 Task: Create a due date automation trigger when advanced on, on the monday after a card is due add fields without custom field "Resume" set to a number lower or equal to 1 and lower than 10 at 11:00 AM.
Action: Mouse moved to (1033, 82)
Screenshot: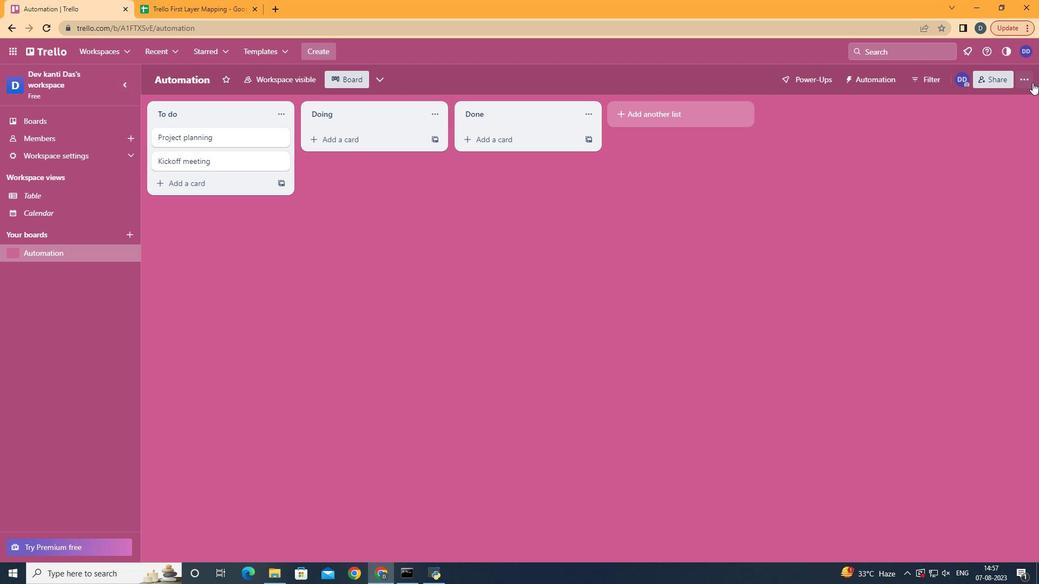 
Action: Mouse pressed left at (1033, 82)
Screenshot: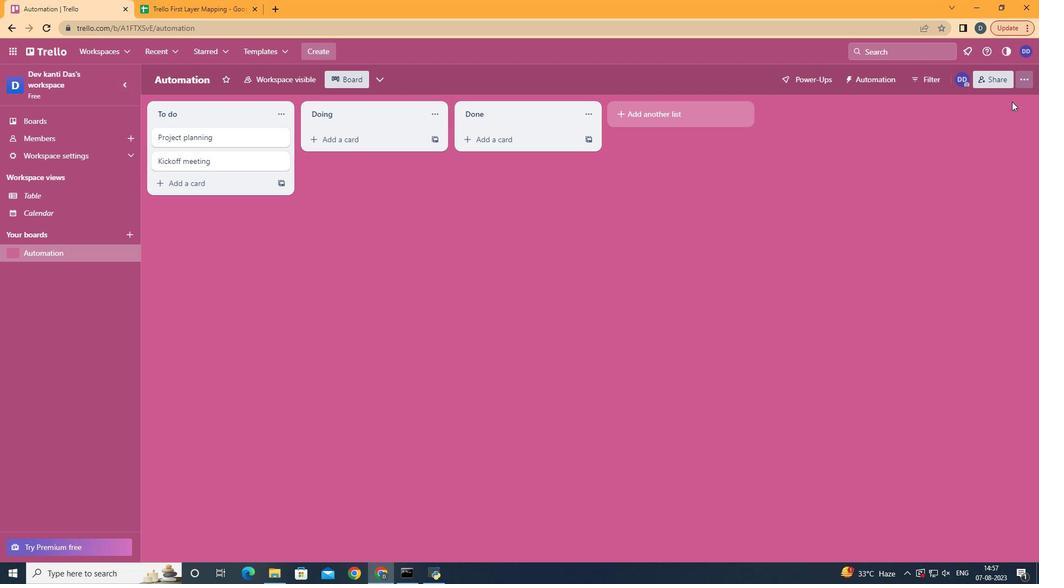 
Action: Mouse moved to (932, 233)
Screenshot: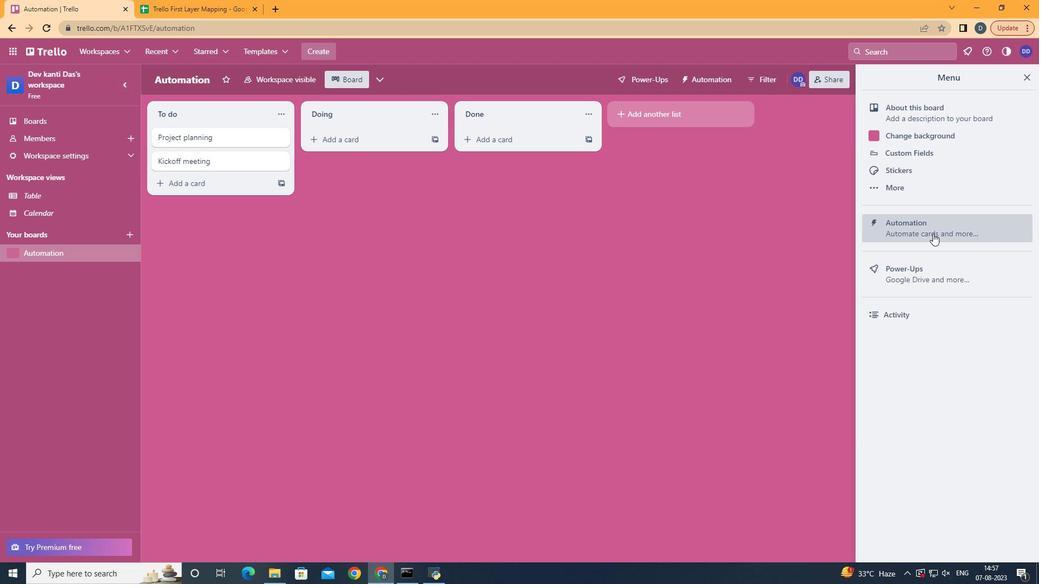 
Action: Mouse pressed left at (932, 233)
Screenshot: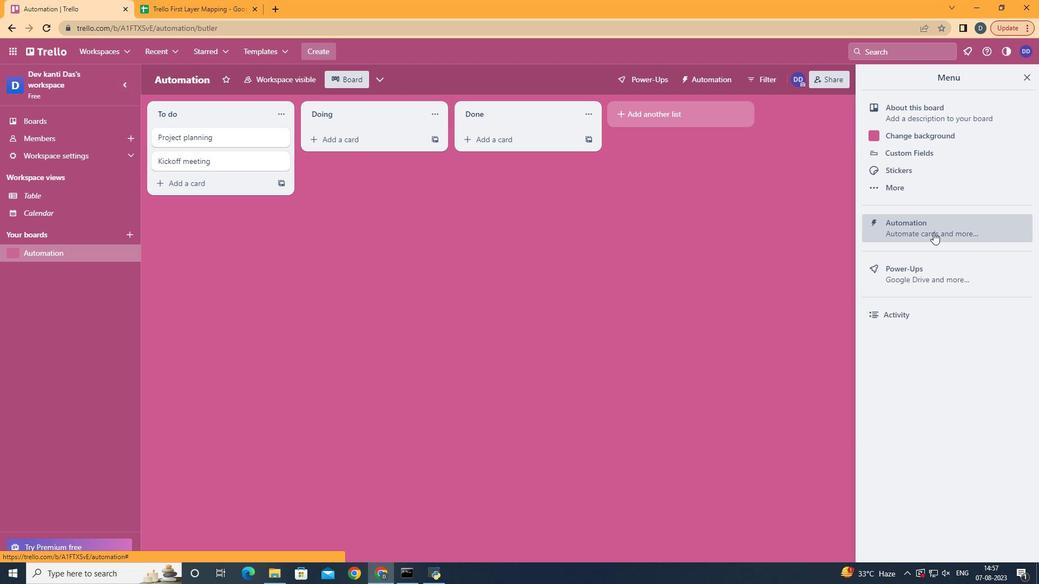 
Action: Mouse moved to (222, 218)
Screenshot: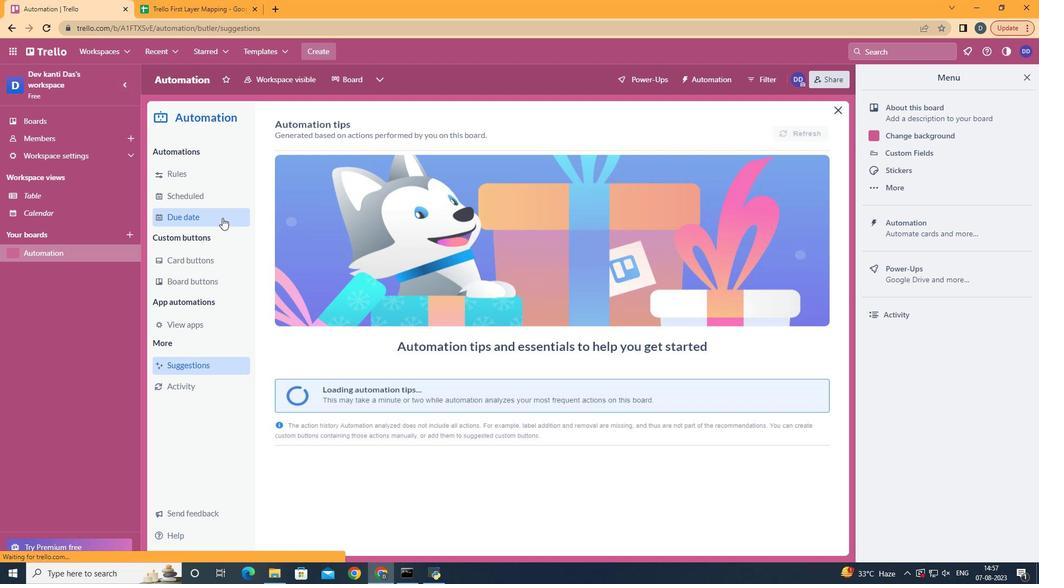 
Action: Mouse pressed left at (222, 218)
Screenshot: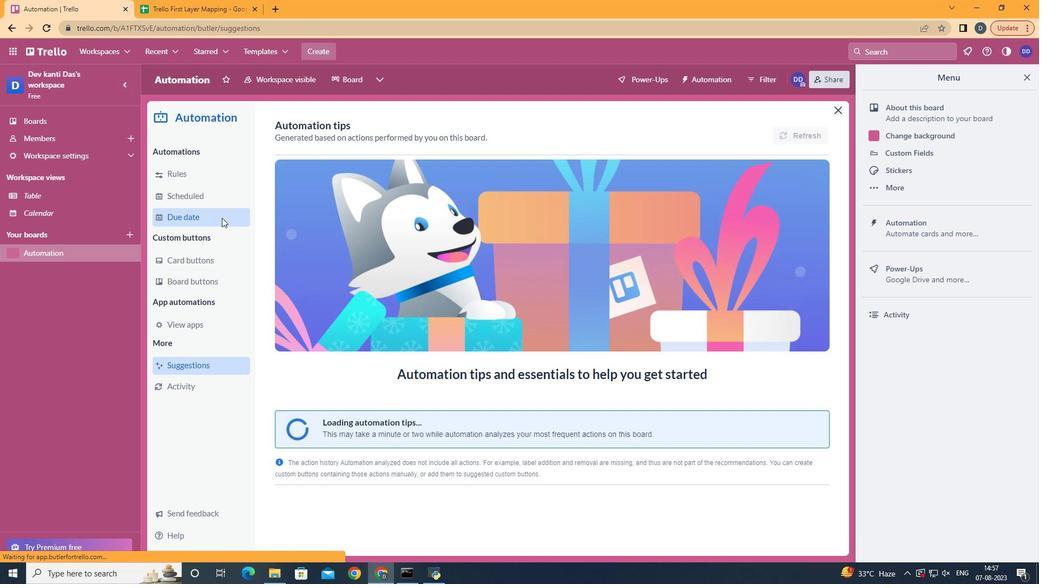 
Action: Mouse moved to (768, 128)
Screenshot: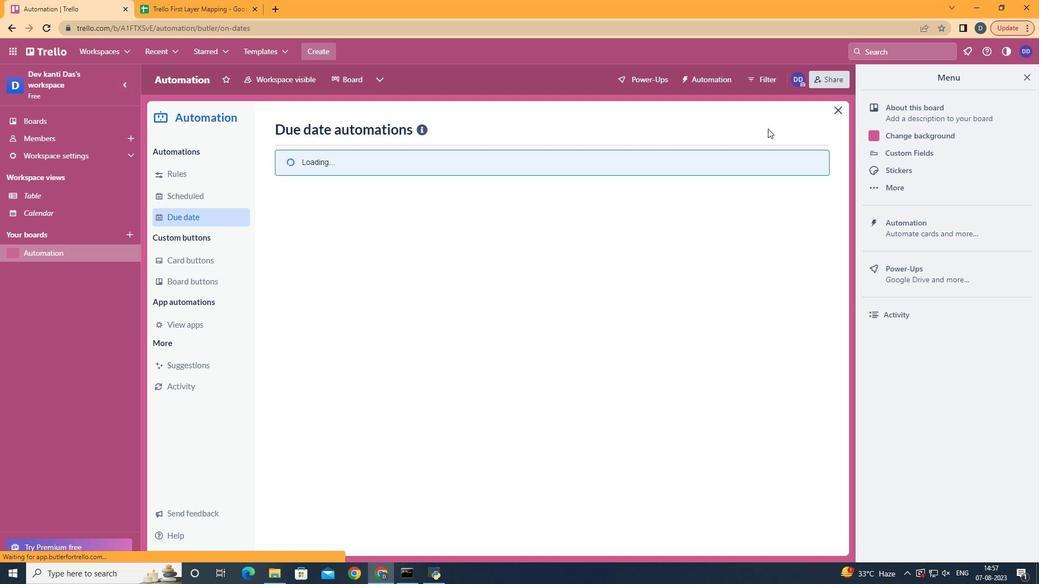 
Action: Mouse pressed left at (768, 128)
Screenshot: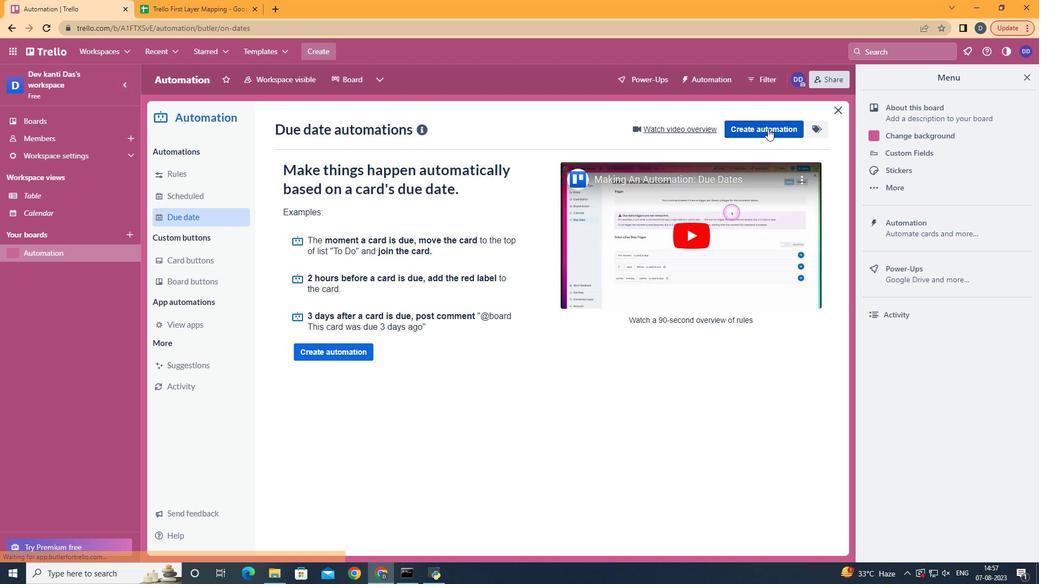 
Action: Mouse pressed left at (768, 128)
Screenshot: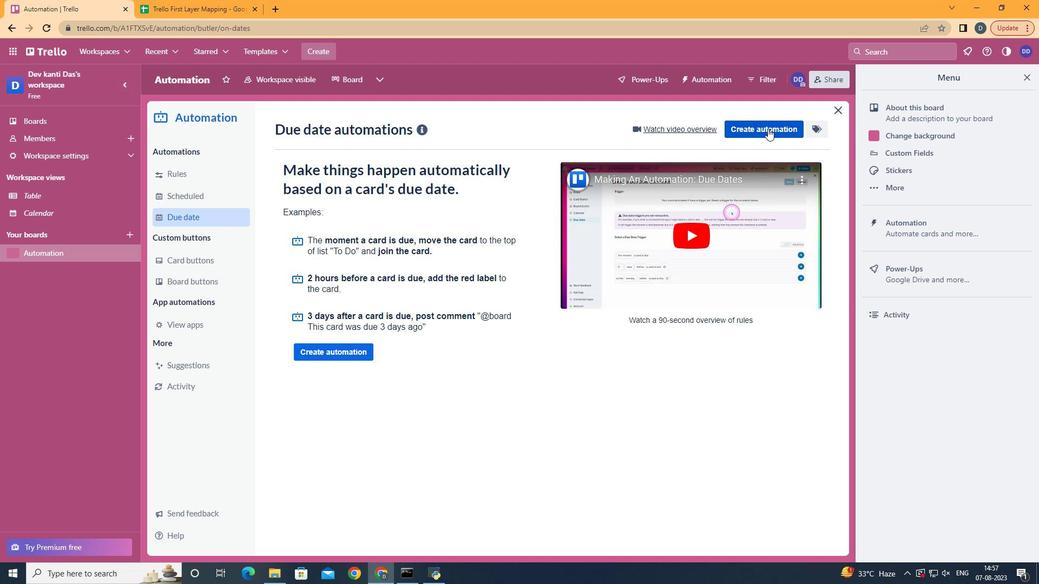 
Action: Mouse moved to (551, 234)
Screenshot: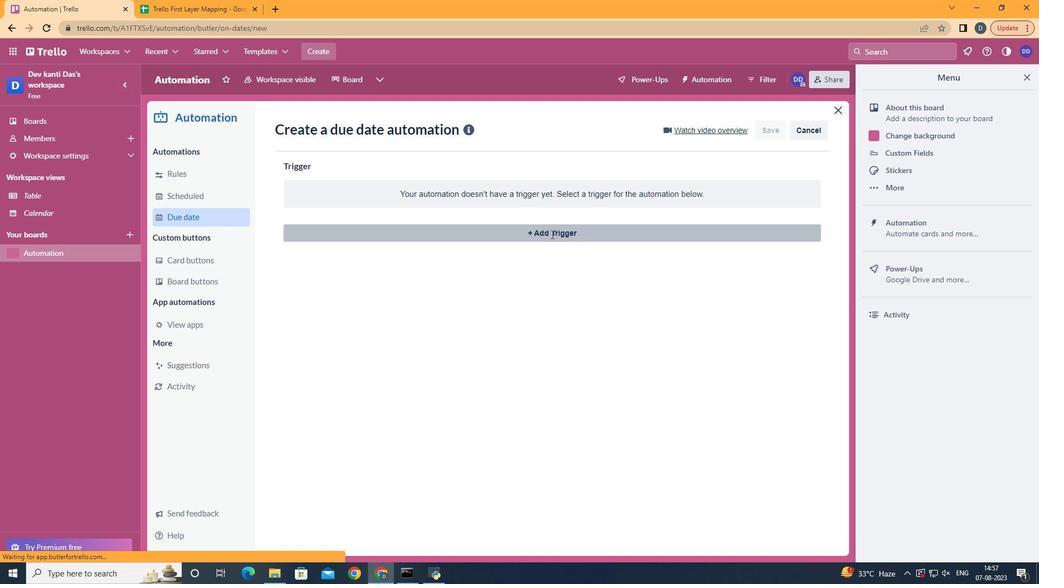 
Action: Mouse pressed left at (551, 234)
Screenshot: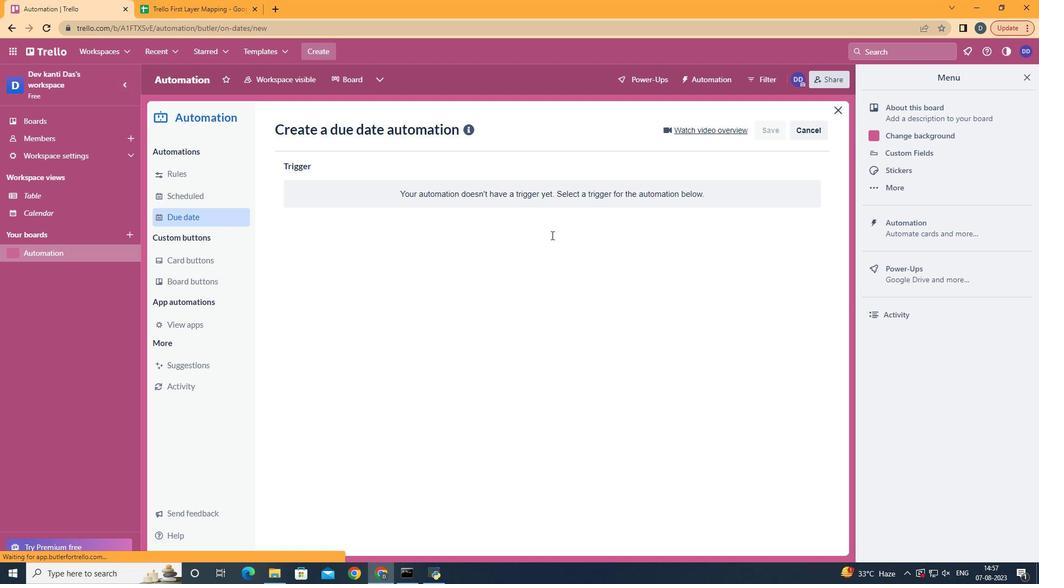 
Action: Mouse moved to (355, 278)
Screenshot: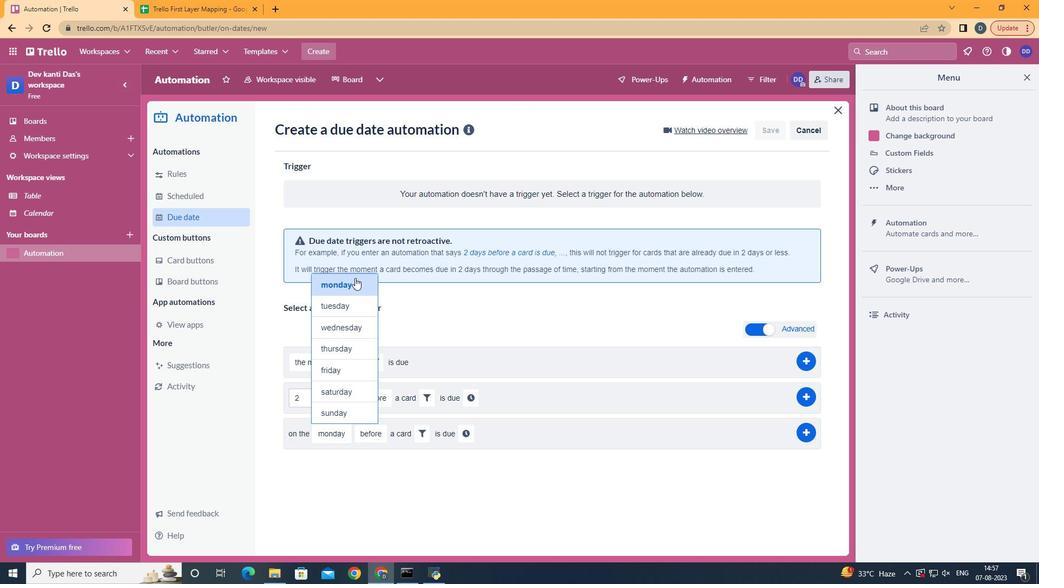 
Action: Mouse pressed left at (355, 278)
Screenshot: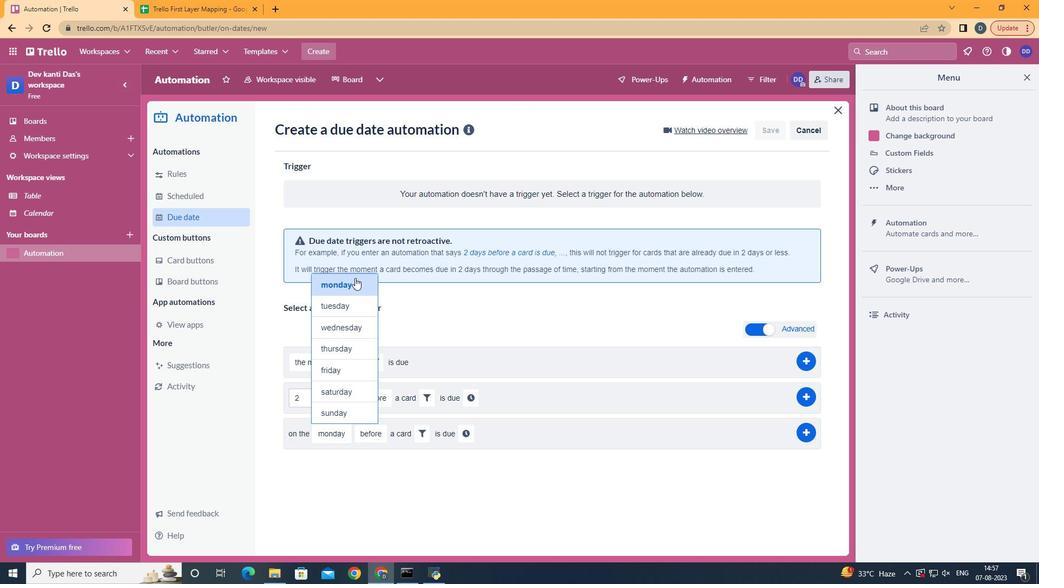 
Action: Mouse moved to (375, 471)
Screenshot: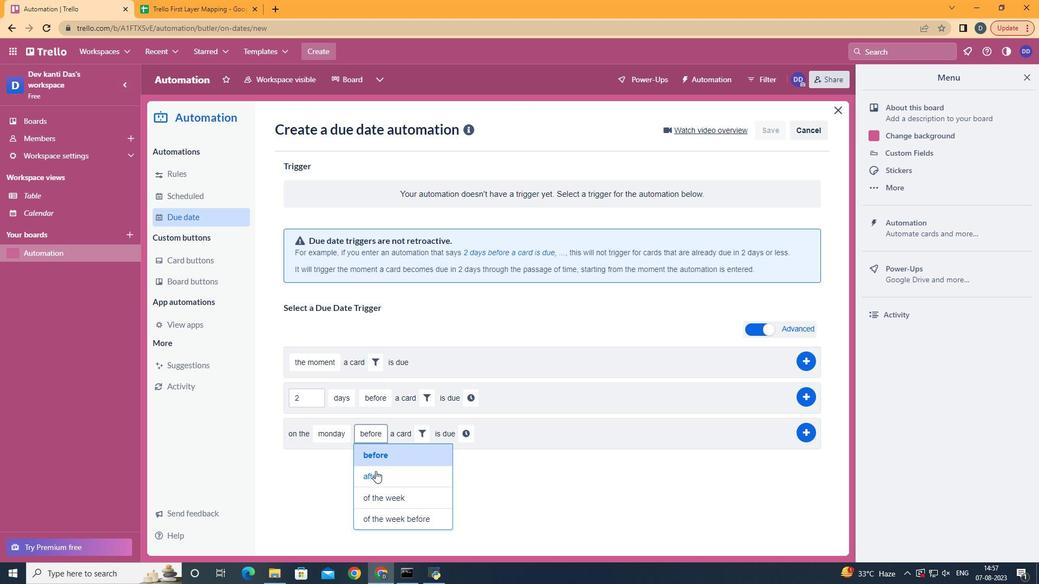 
Action: Mouse pressed left at (375, 471)
Screenshot: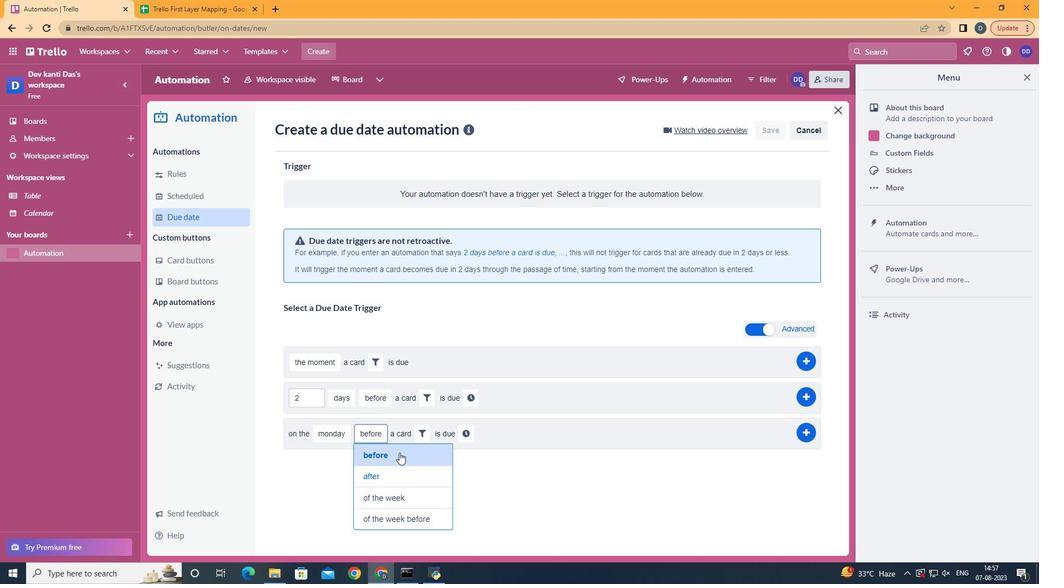 
Action: Mouse moved to (421, 425)
Screenshot: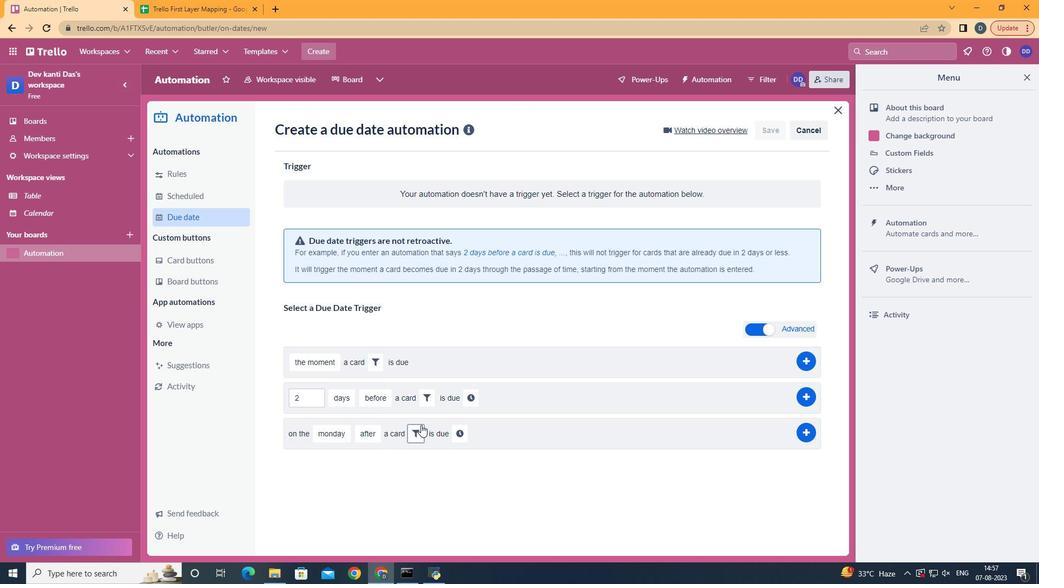 
Action: Mouse pressed left at (421, 425)
Screenshot: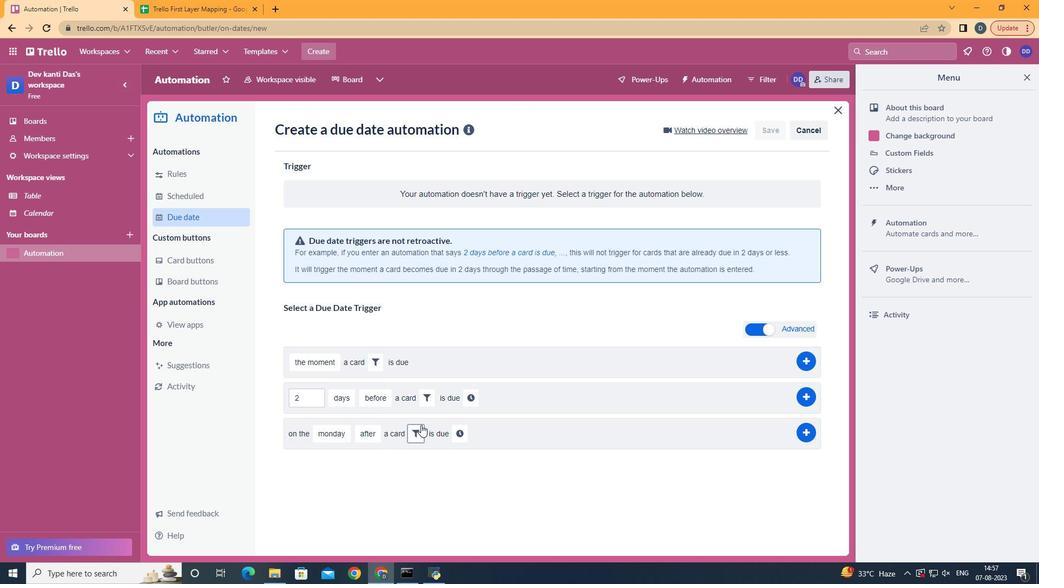 
Action: Mouse moved to (589, 466)
Screenshot: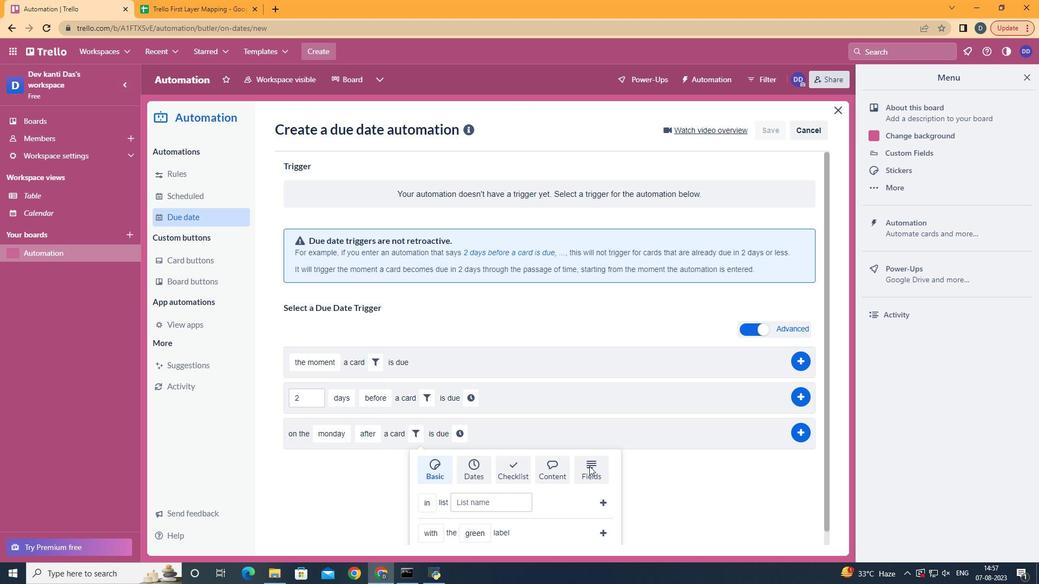 
Action: Mouse pressed left at (589, 466)
Screenshot: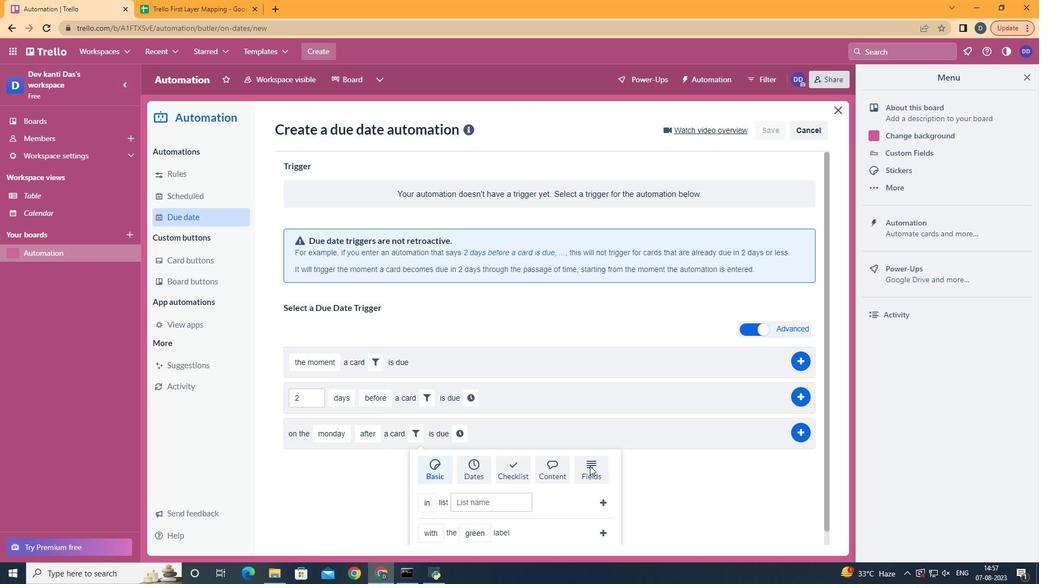 
Action: Mouse moved to (590, 466)
Screenshot: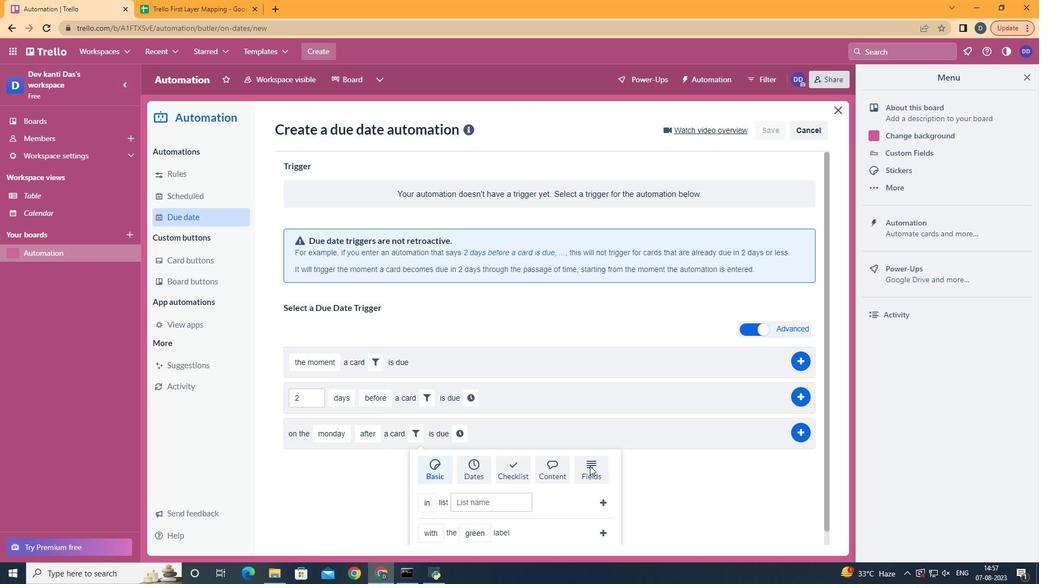 
Action: Mouse scrolled (590, 466) with delta (0, 0)
Screenshot: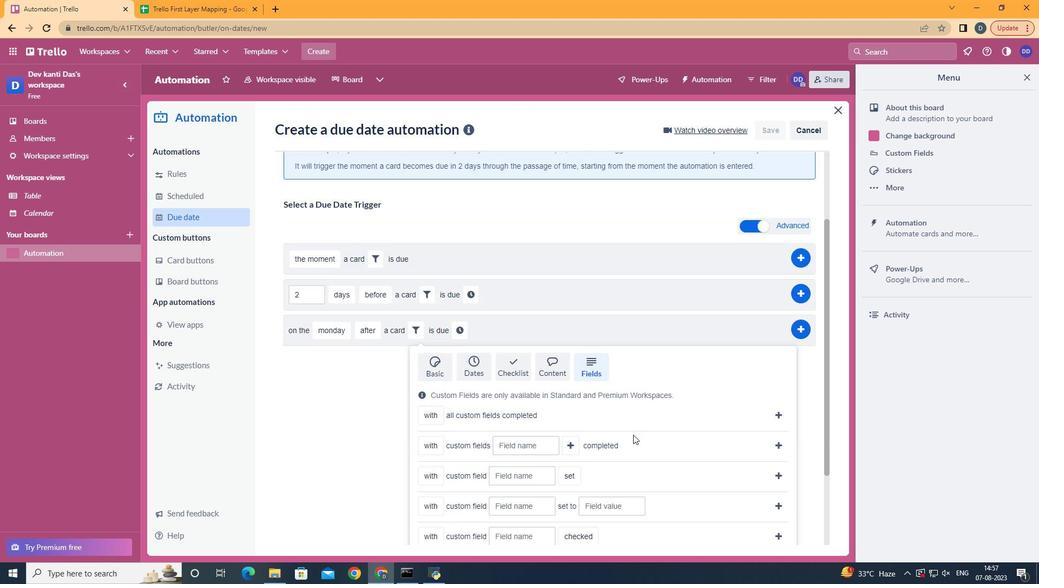 
Action: Mouse scrolled (590, 466) with delta (0, 0)
Screenshot: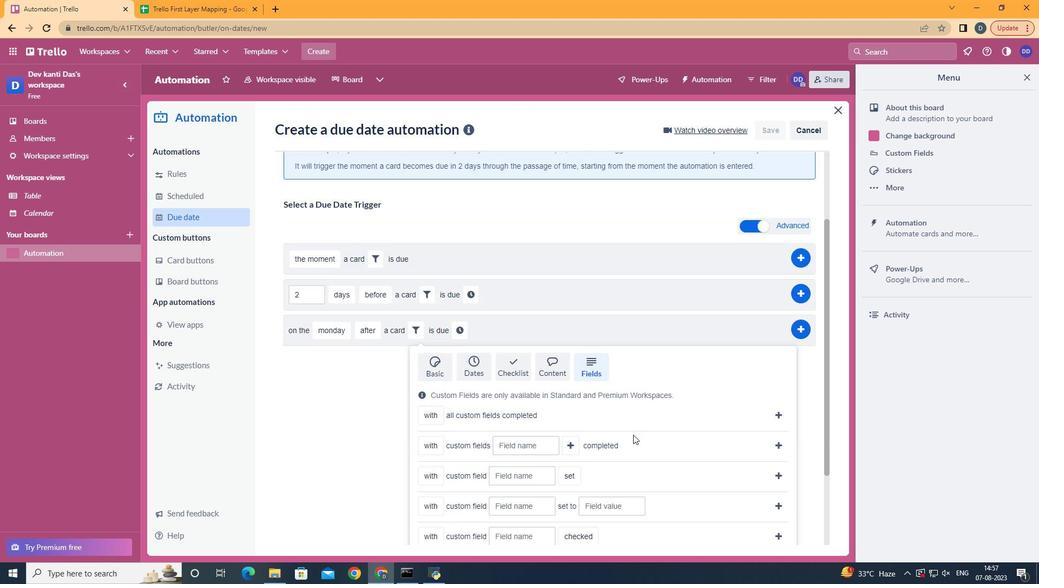 
Action: Mouse scrolled (590, 466) with delta (0, 0)
Screenshot: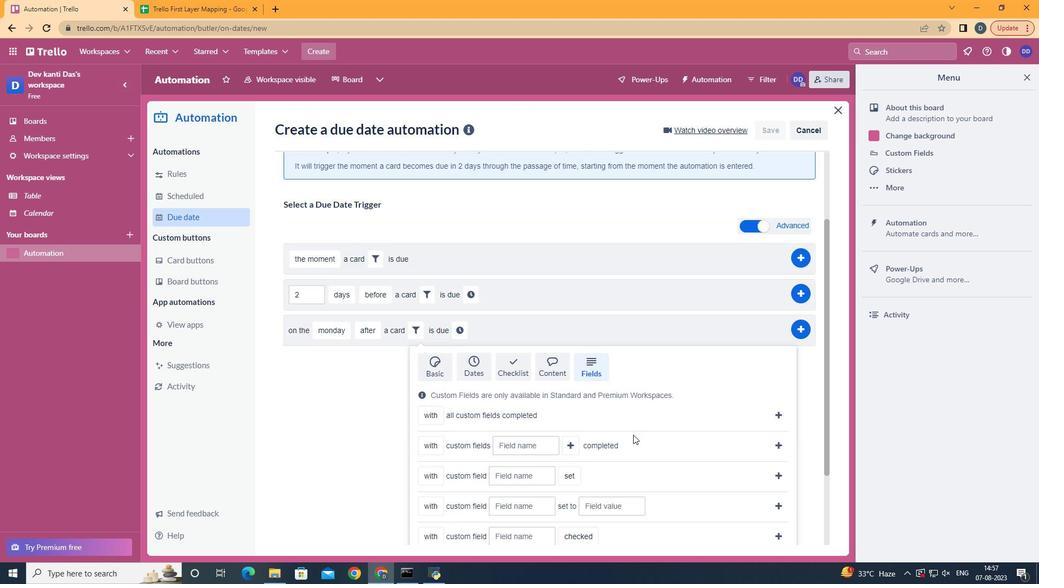 
Action: Mouse scrolled (590, 466) with delta (0, 0)
Screenshot: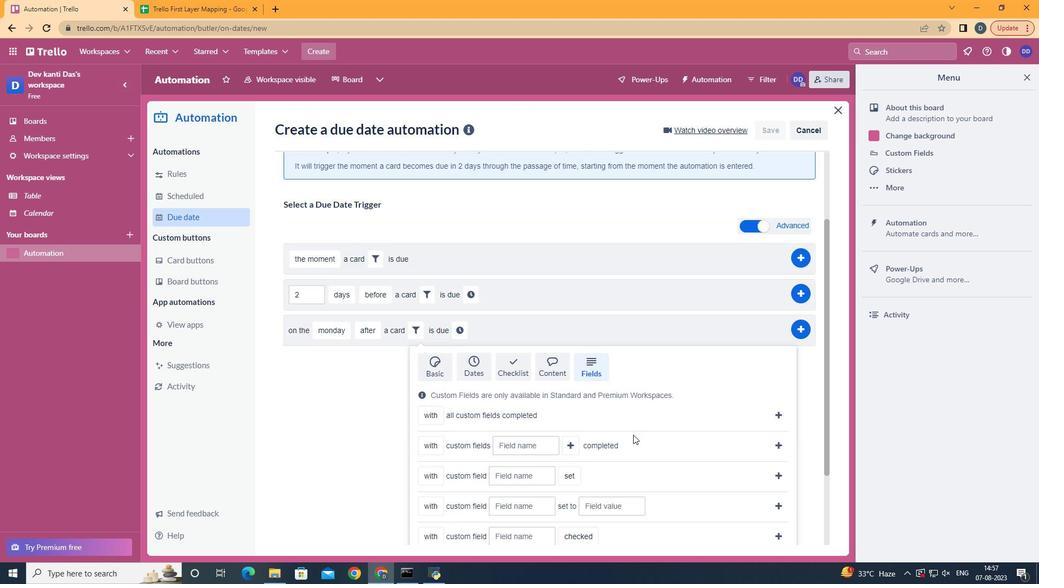 
Action: Mouse scrolled (590, 466) with delta (0, 0)
Screenshot: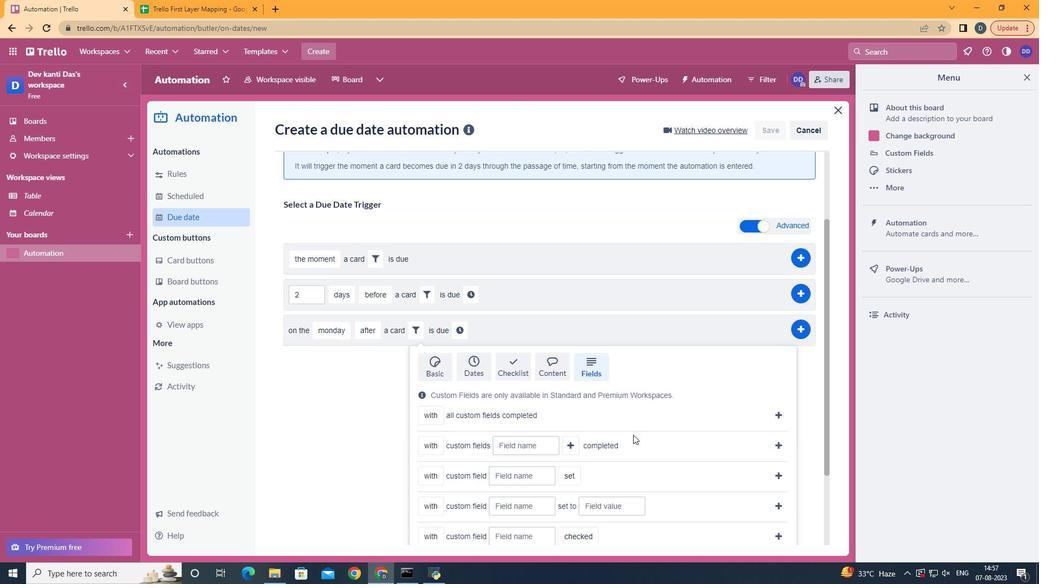 
Action: Mouse scrolled (590, 466) with delta (0, 0)
Screenshot: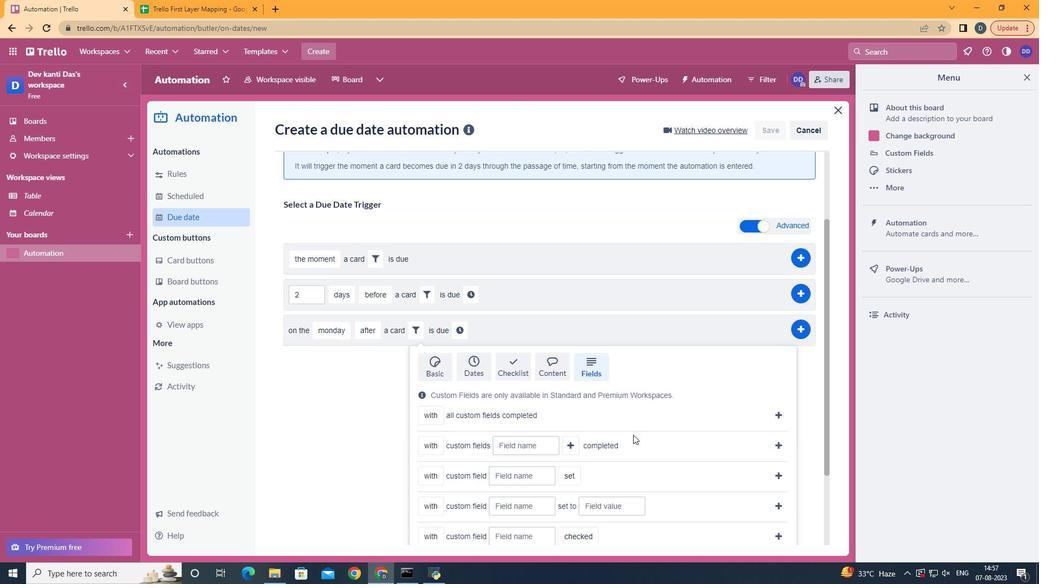 
Action: Mouse moved to (439, 501)
Screenshot: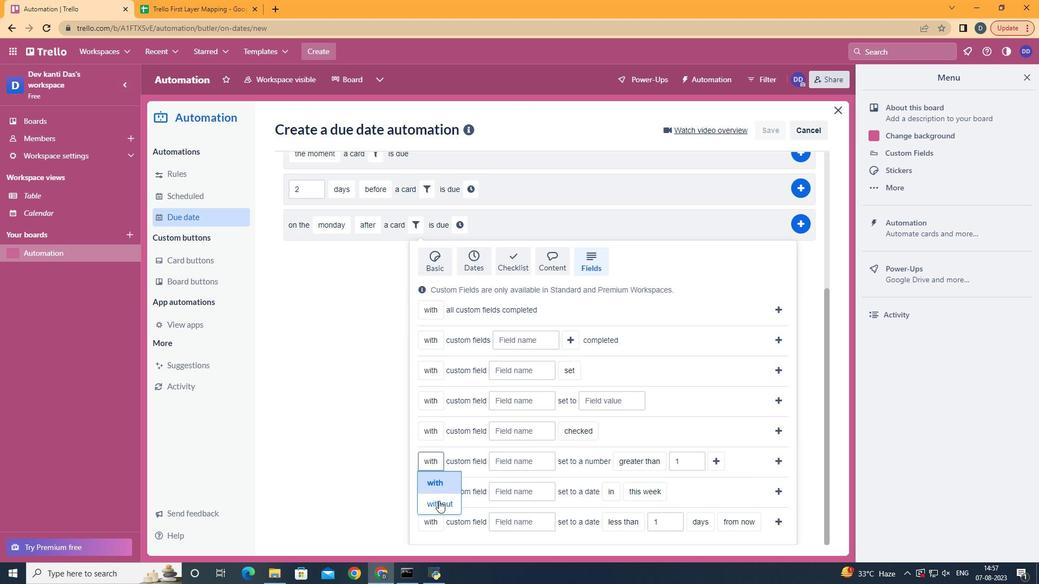 
Action: Mouse pressed left at (439, 501)
Screenshot: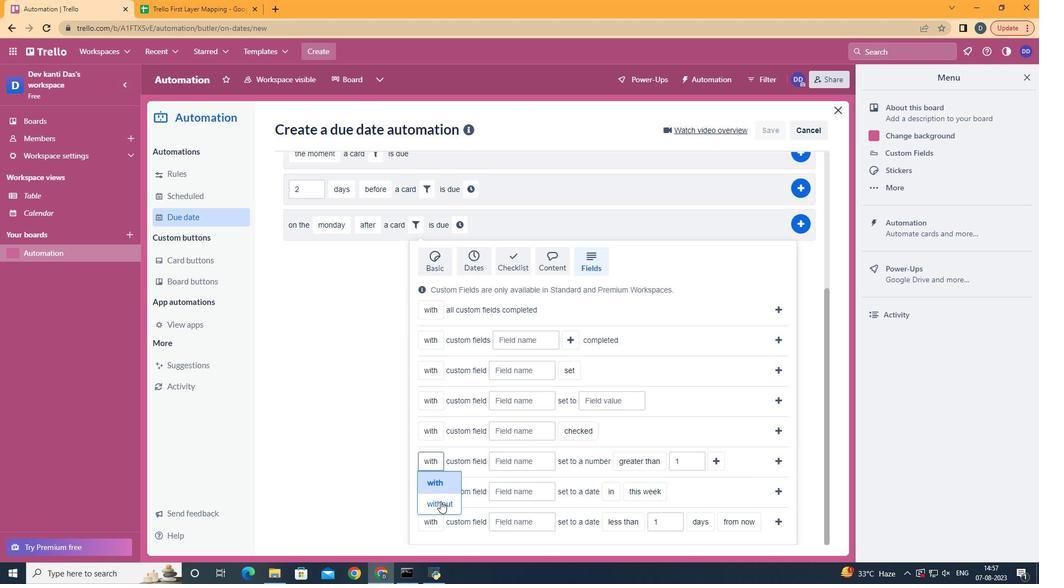 
Action: Mouse moved to (551, 462)
Screenshot: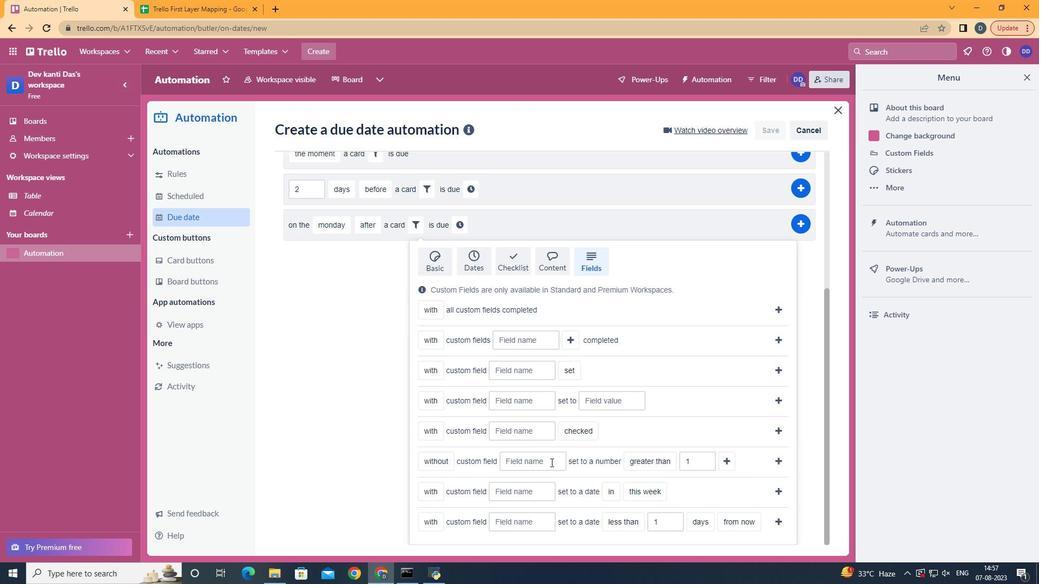
Action: Mouse pressed left at (551, 462)
Screenshot: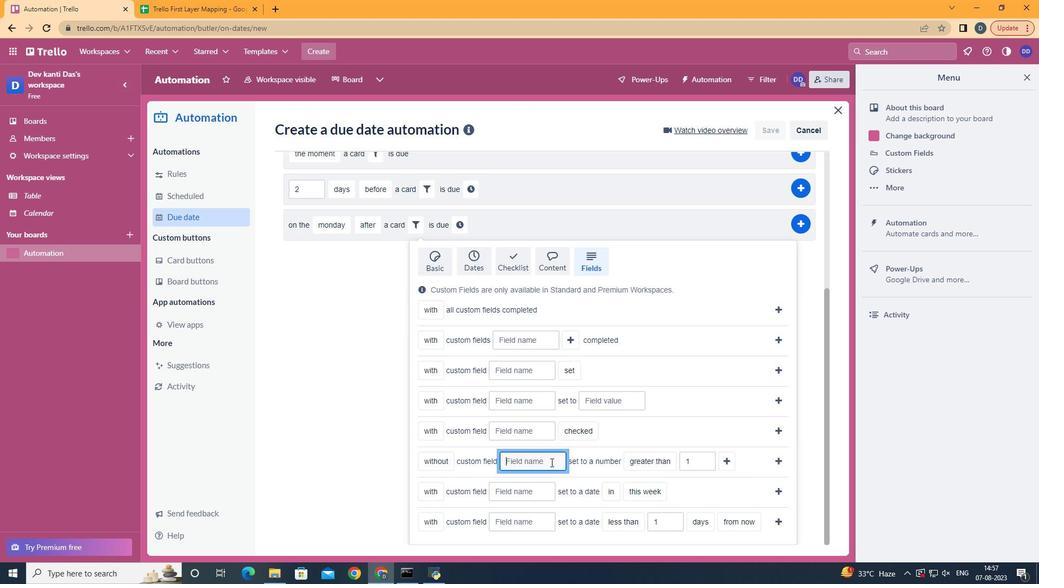 
Action: Key pressed <Key.shift>Resume
Screenshot: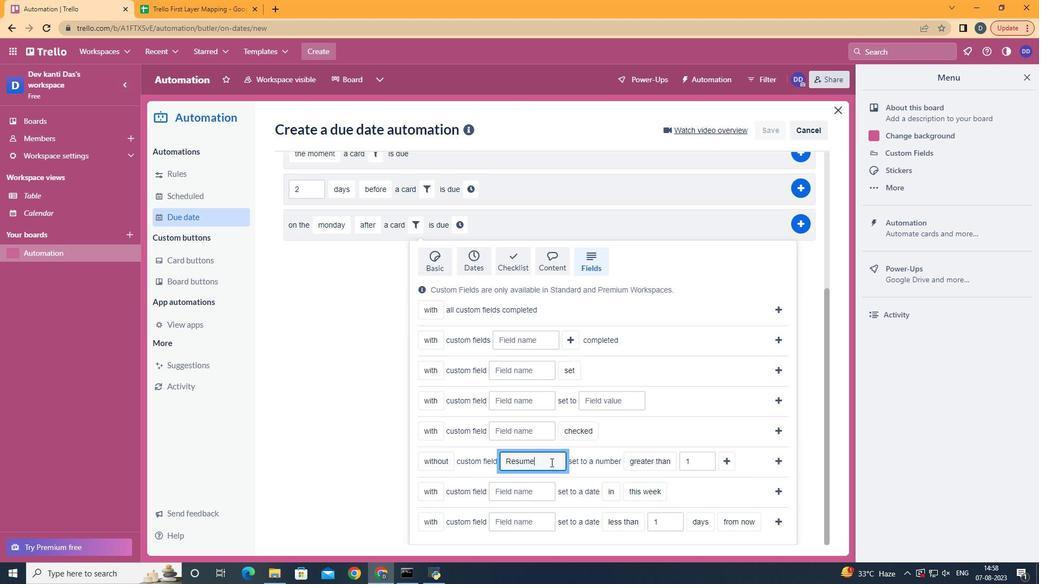 
Action: Mouse moved to (658, 439)
Screenshot: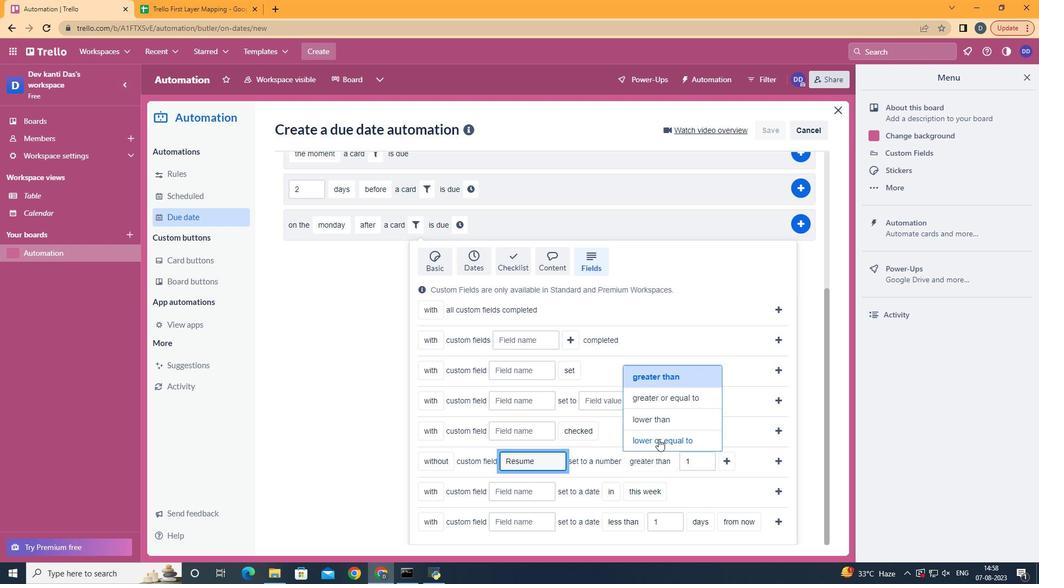 
Action: Mouse pressed left at (658, 439)
Screenshot: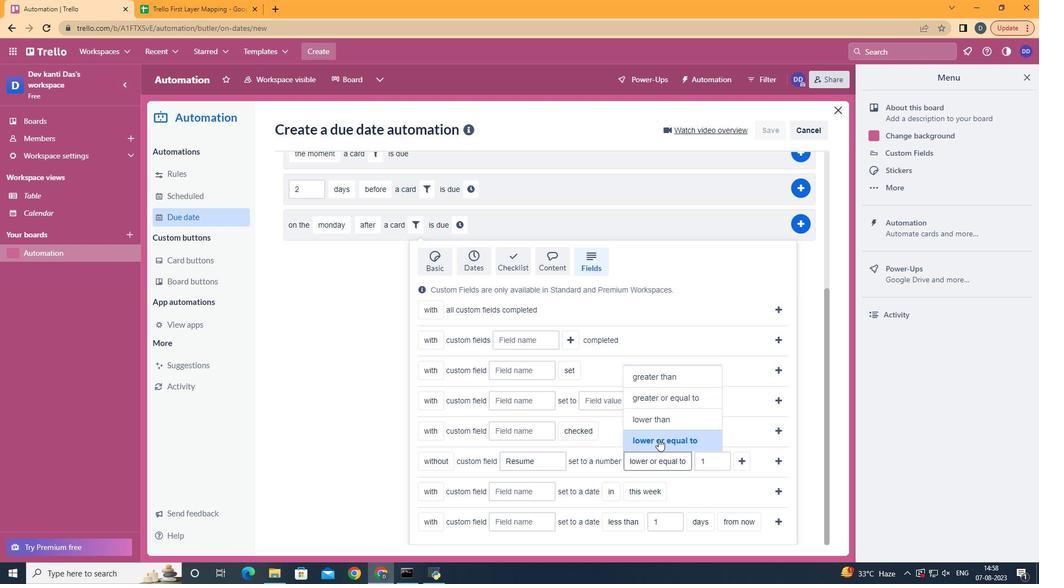 
Action: Mouse moved to (738, 462)
Screenshot: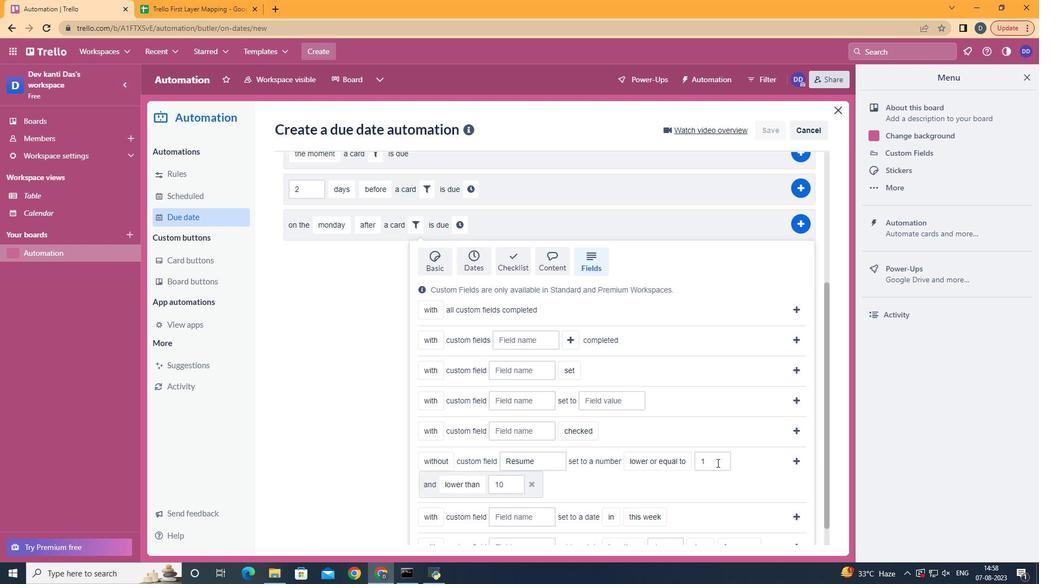 
Action: Mouse pressed left at (738, 462)
Screenshot: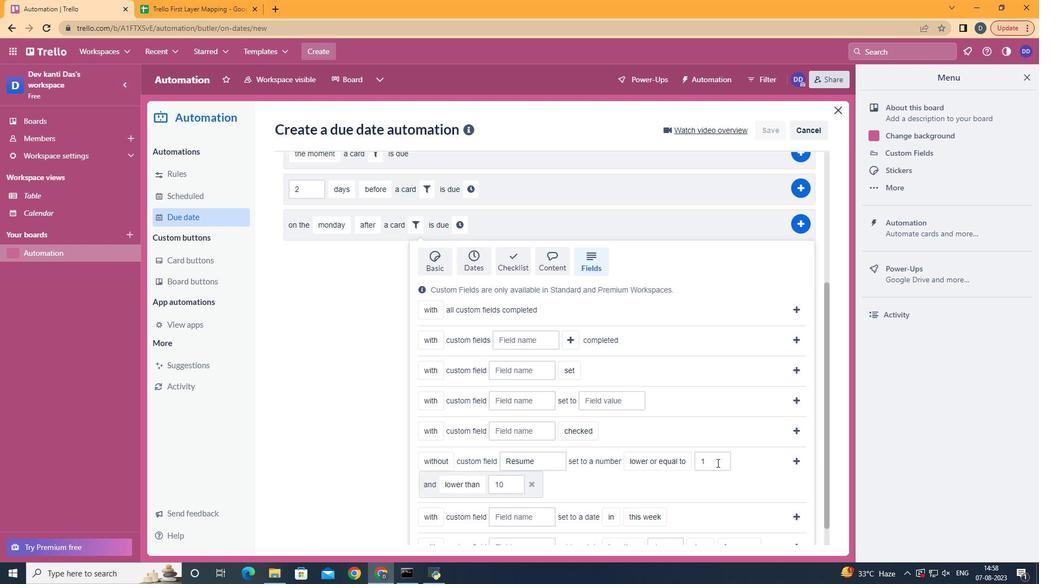 
Action: Mouse moved to (482, 400)
Screenshot: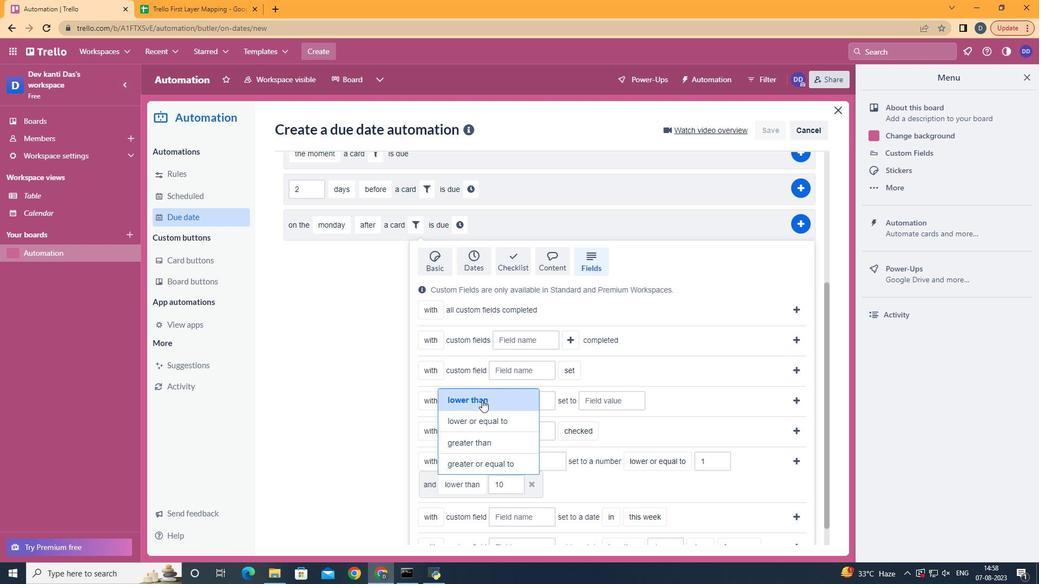 
Action: Mouse pressed left at (482, 400)
Screenshot: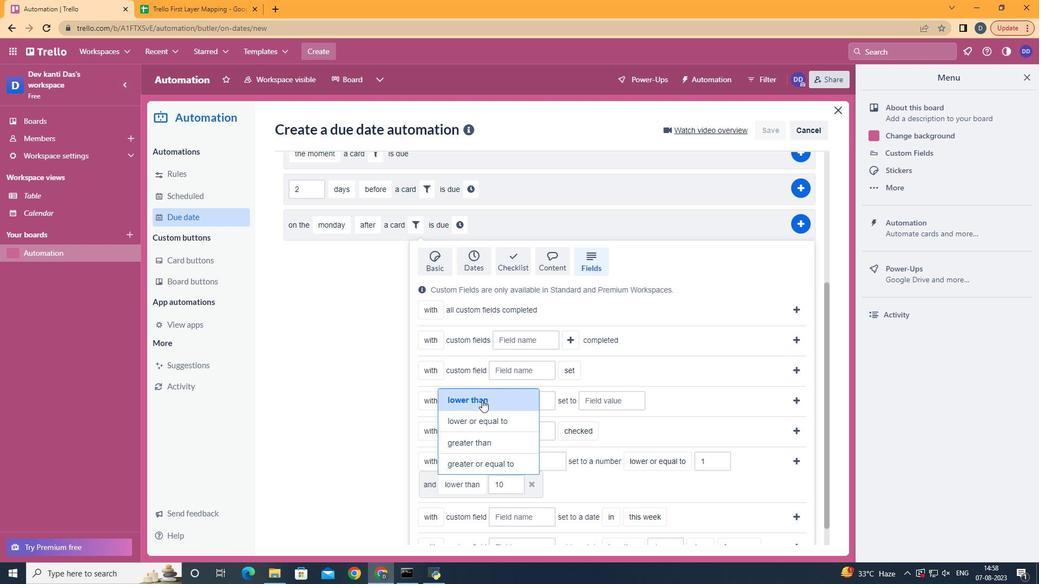 
Action: Mouse moved to (794, 464)
Screenshot: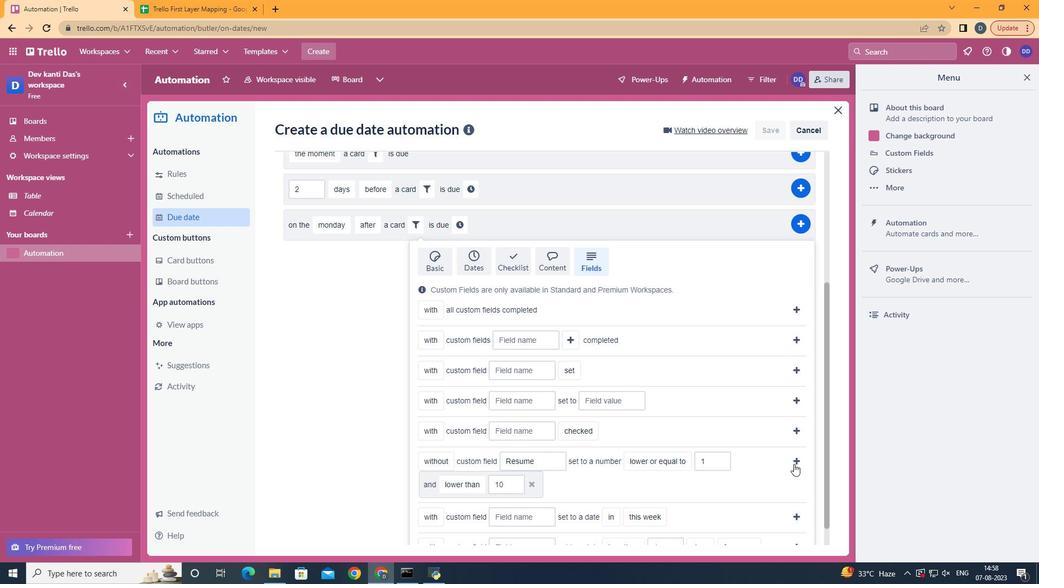 
Action: Mouse pressed left at (794, 464)
Screenshot: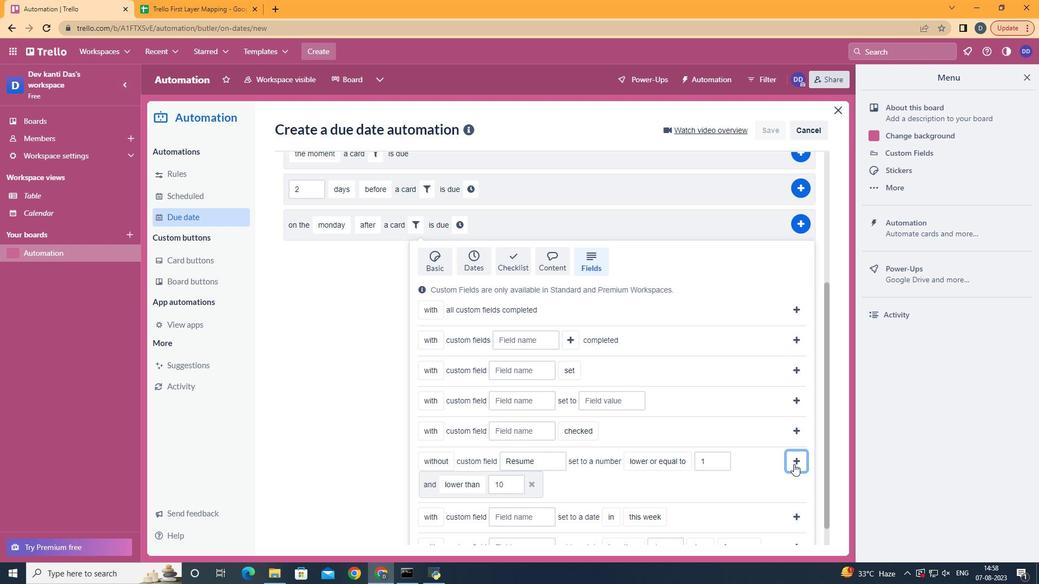 
Action: Mouse moved to (768, 433)
Screenshot: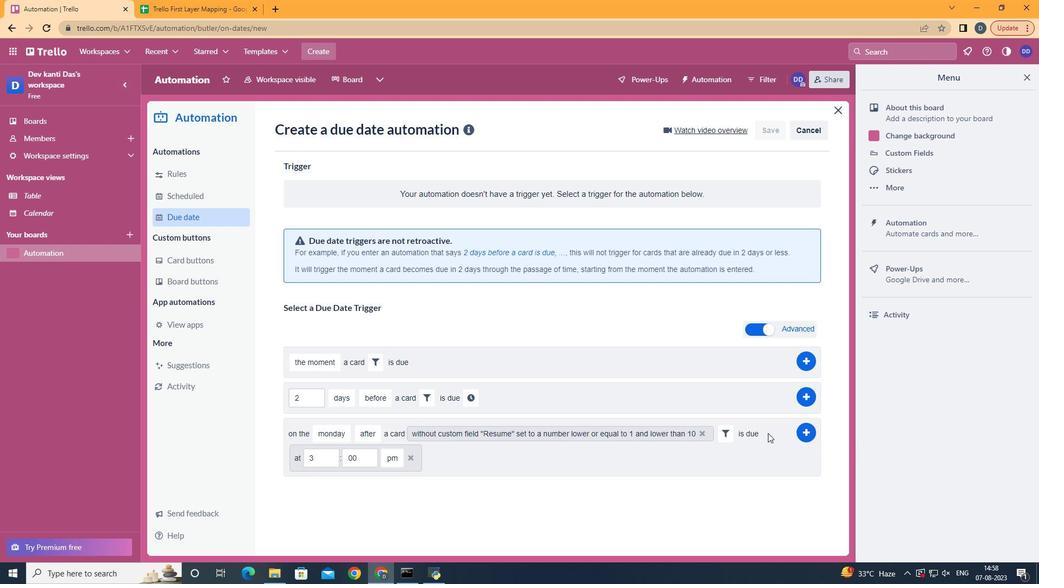 
Action: Mouse pressed left at (768, 433)
Screenshot: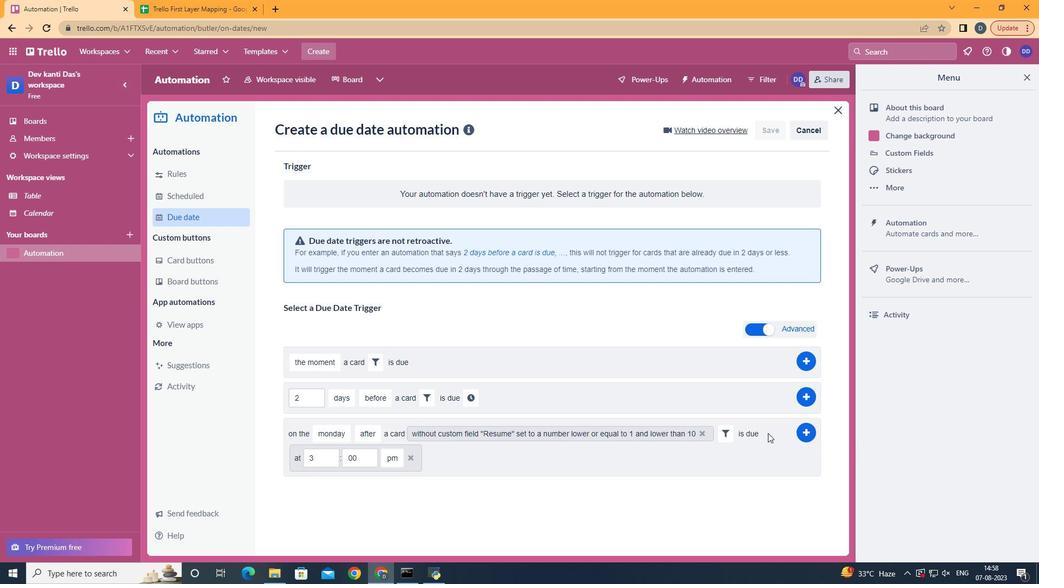 
Action: Mouse moved to (322, 462)
Screenshot: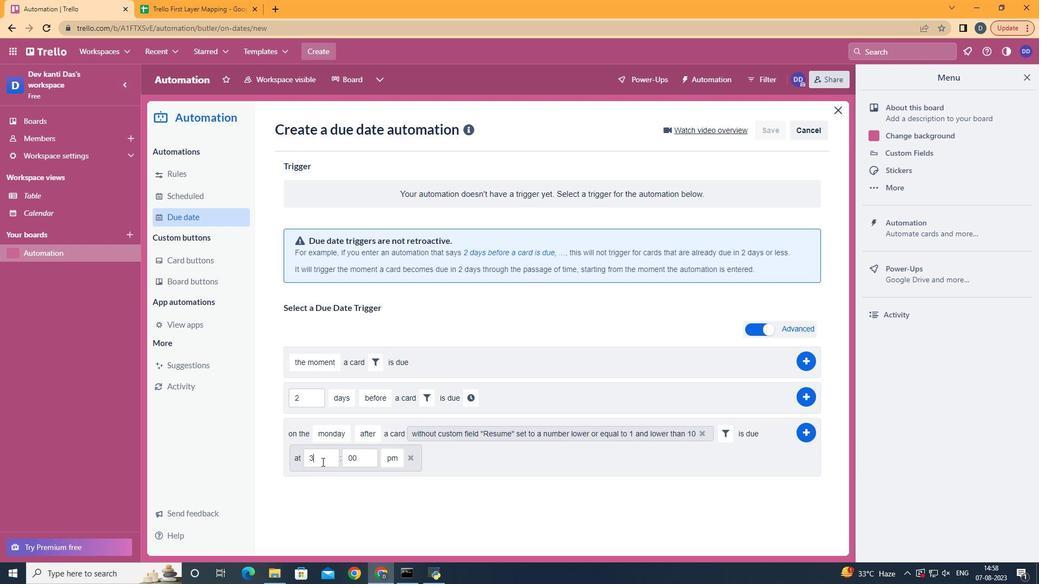 
Action: Mouse pressed left at (322, 462)
Screenshot: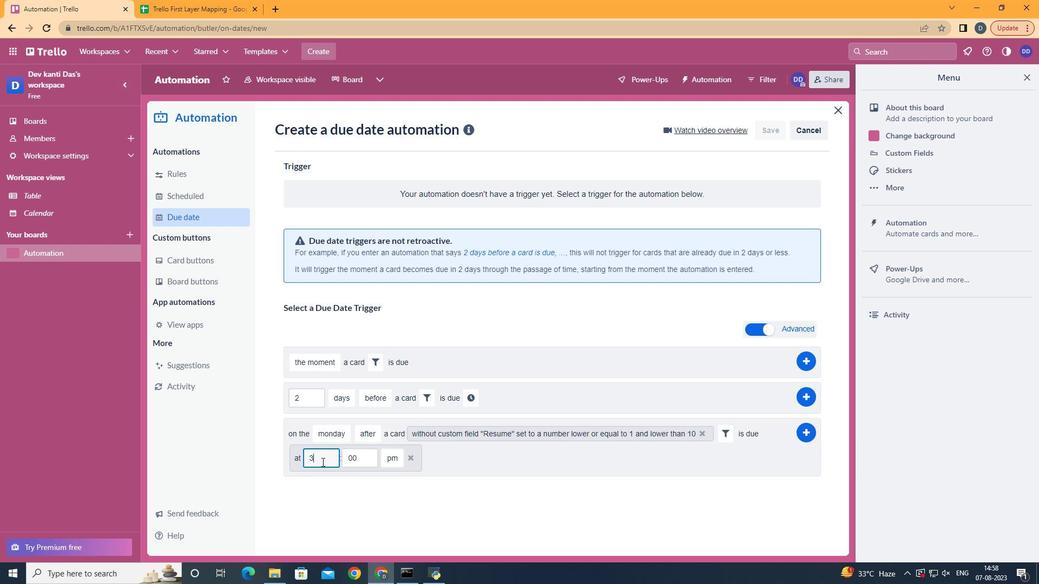 
Action: Mouse moved to (321, 462)
Screenshot: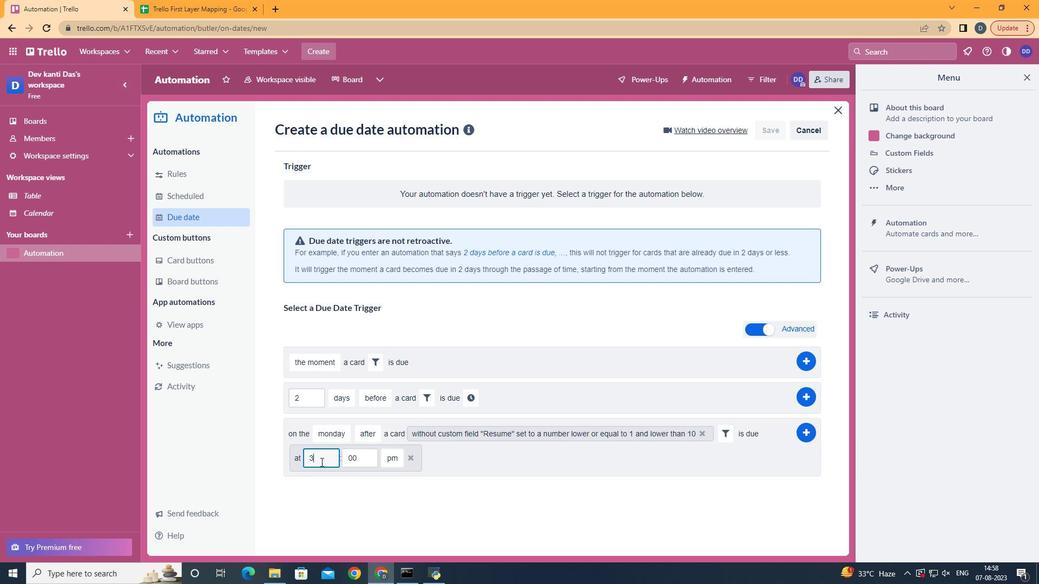 
Action: Key pressed <Key.backspace>11
Screenshot: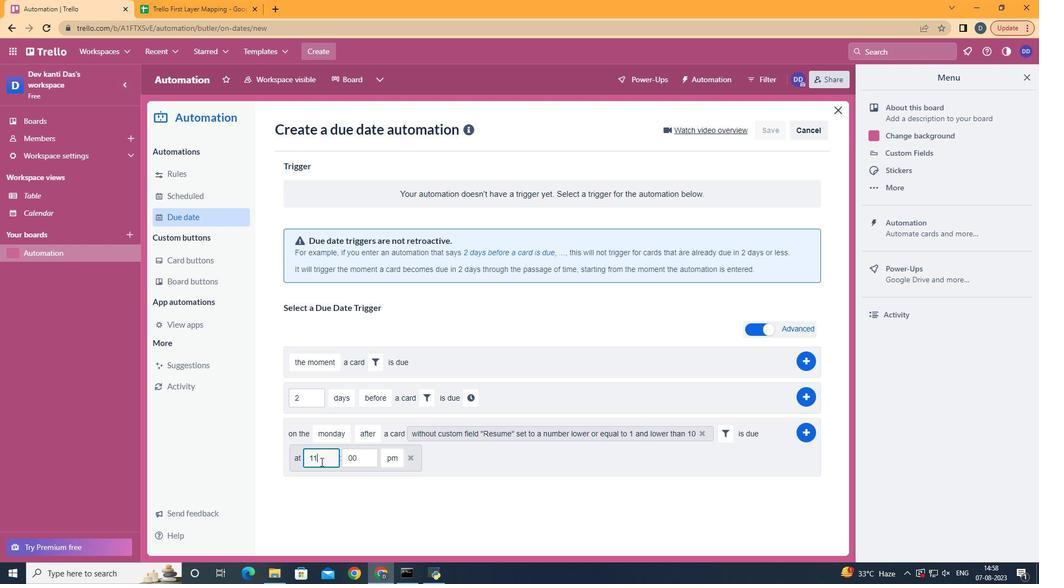 
Action: Mouse moved to (395, 479)
Screenshot: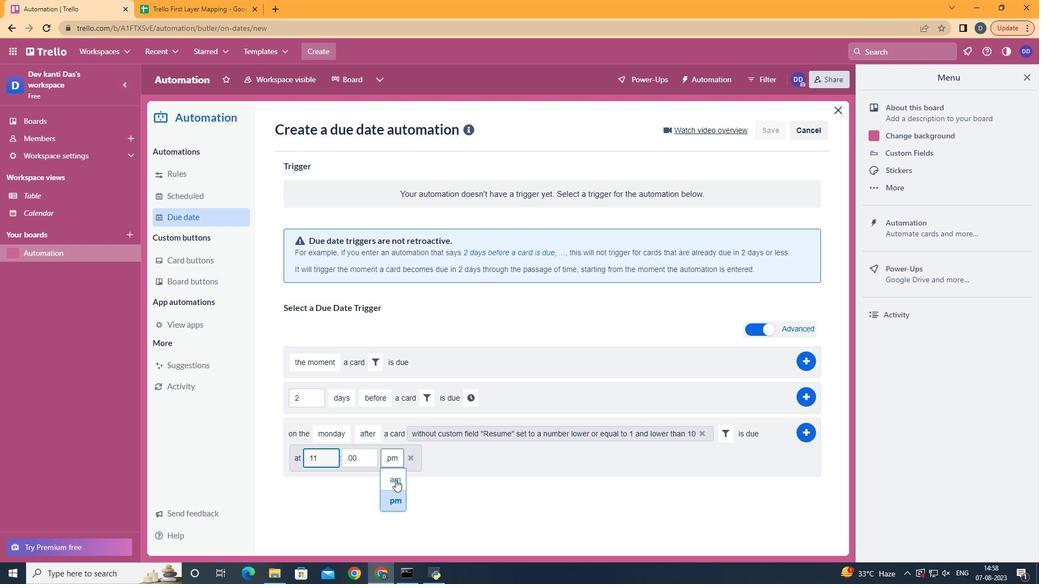 
Action: Mouse pressed left at (395, 479)
Screenshot: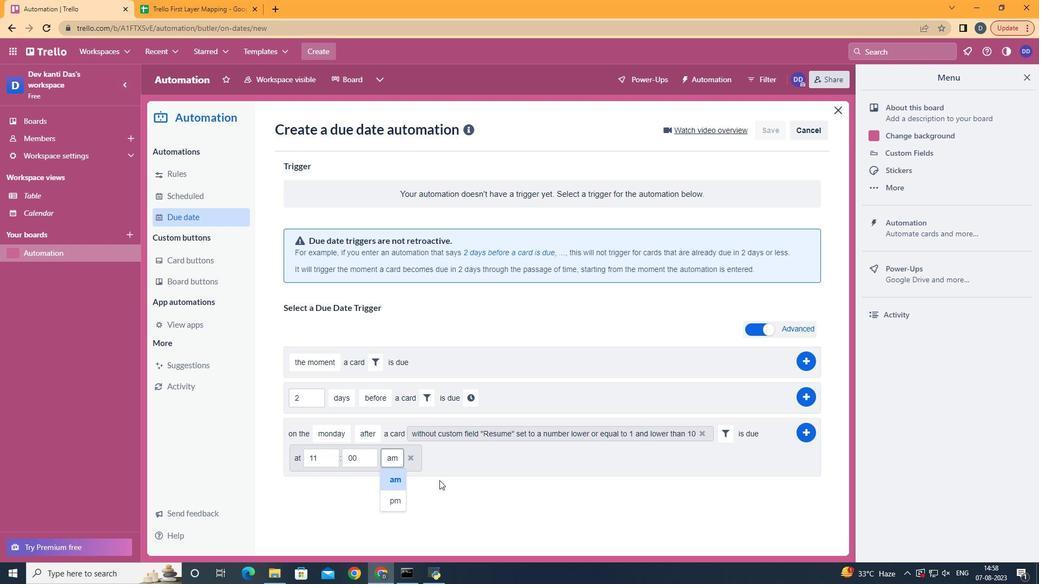 
Action: Mouse moved to (813, 429)
Screenshot: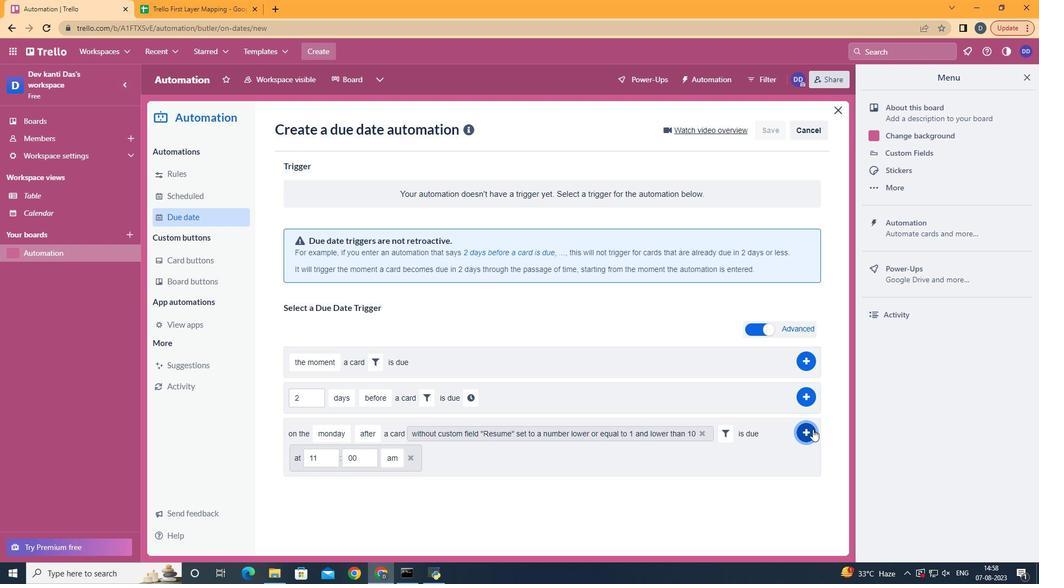 
Action: Mouse pressed left at (813, 429)
Screenshot: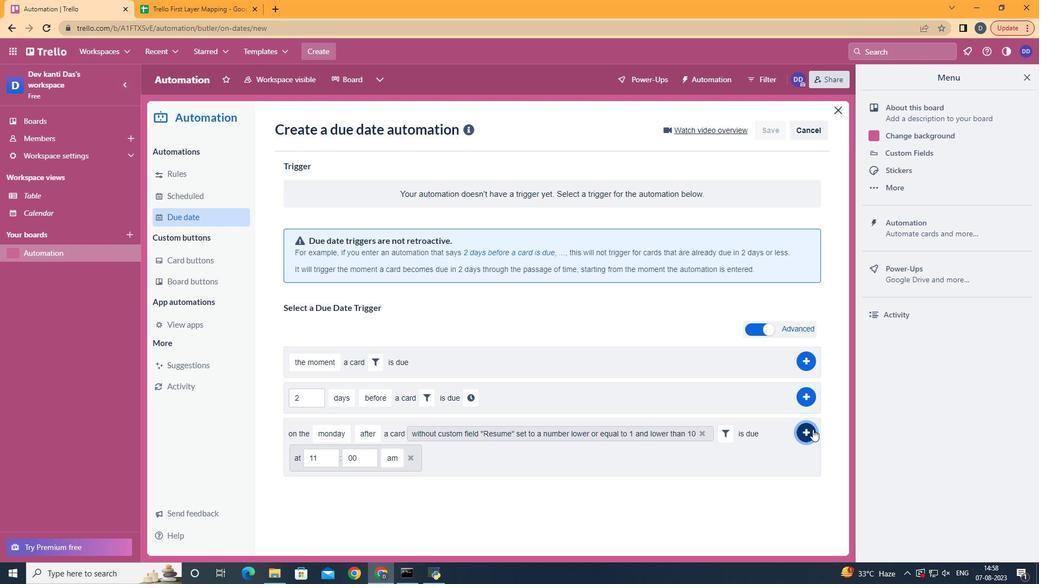 
Action: Mouse moved to (645, 230)
Screenshot: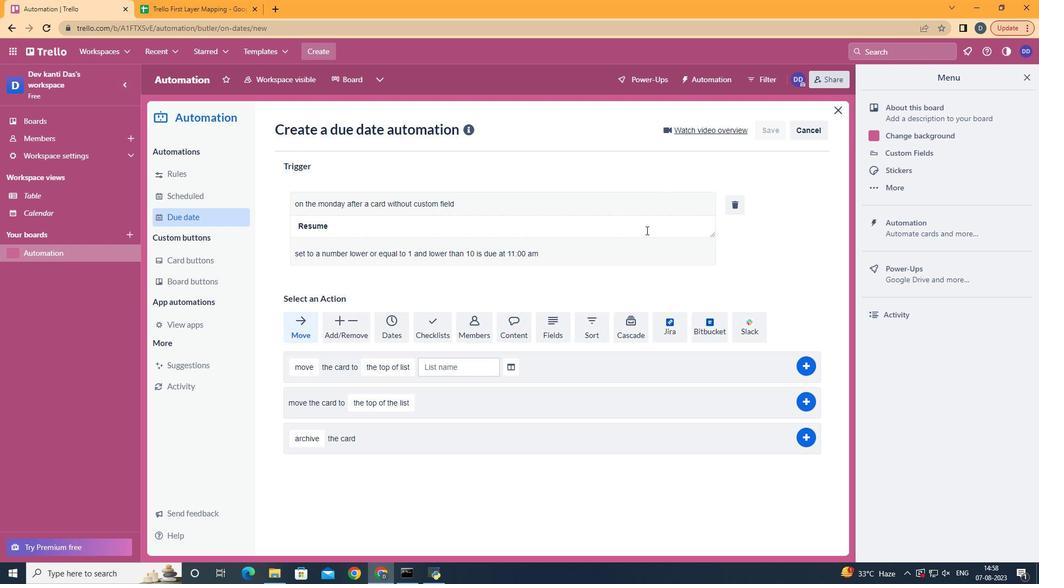 
